 Task: Reply All to email with the signature Christopher Carter with the subject 'Request for a discount' from softage.1@softage.net with the message 'I would appreciate it if you could review the project proposal and provide feedback.'
Action: Mouse moved to (1252, 207)
Screenshot: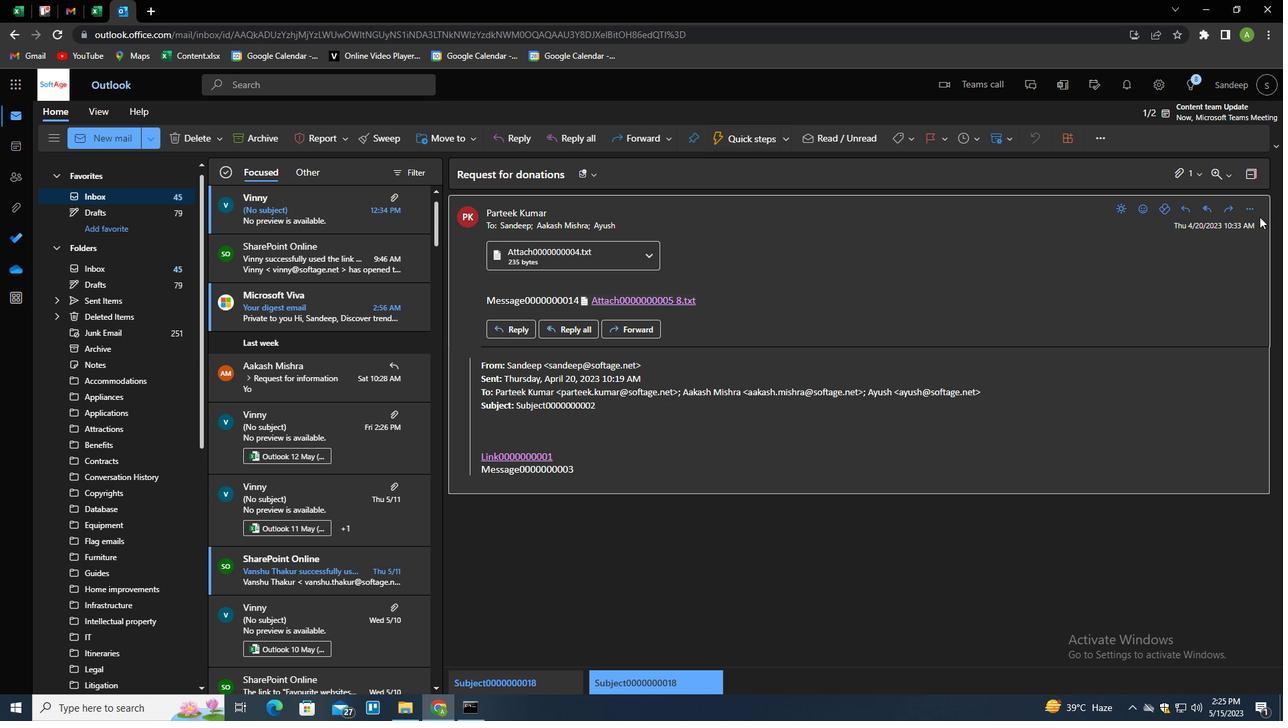 
Action: Mouse pressed left at (1252, 207)
Screenshot: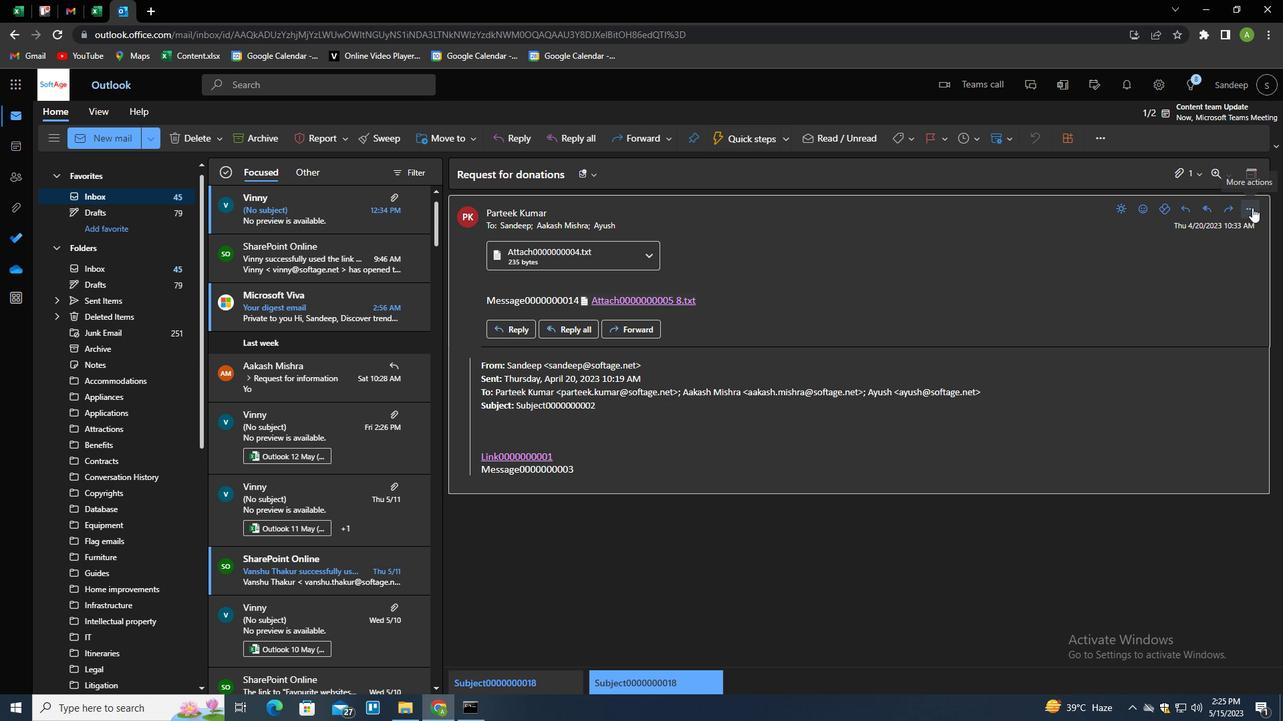 
Action: Mouse moved to (1173, 252)
Screenshot: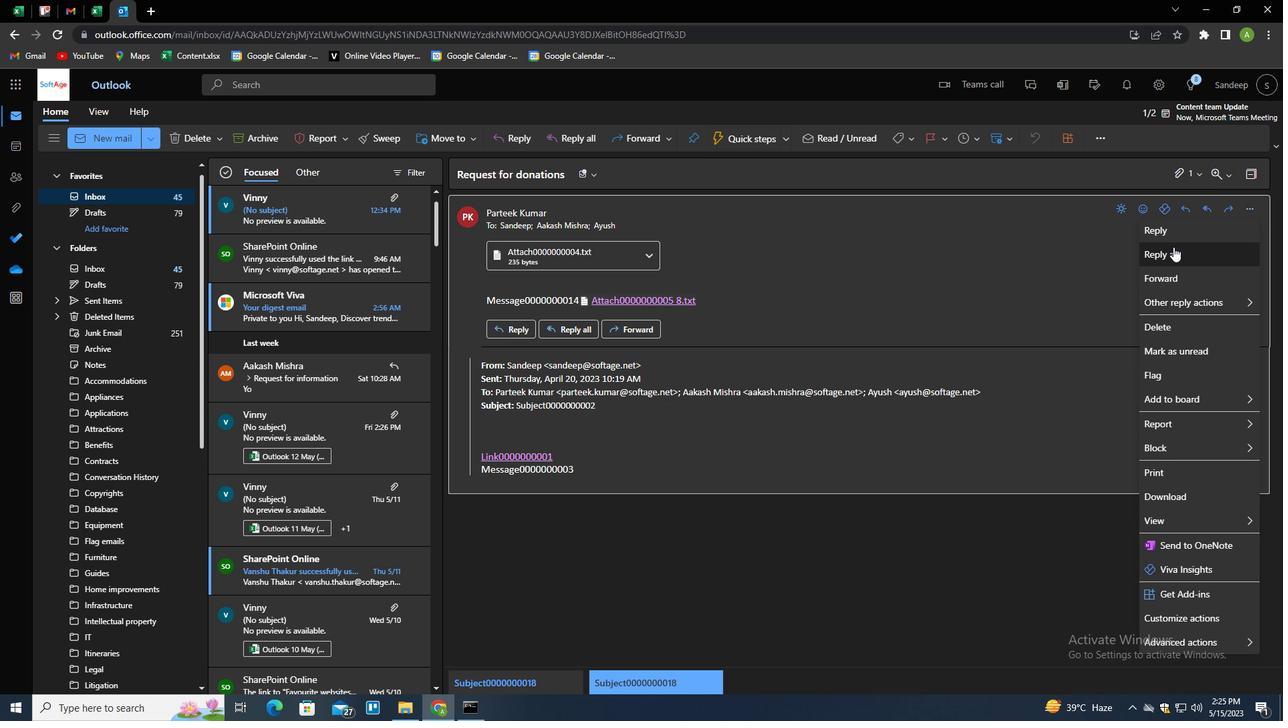 
Action: Mouse pressed left at (1173, 252)
Screenshot: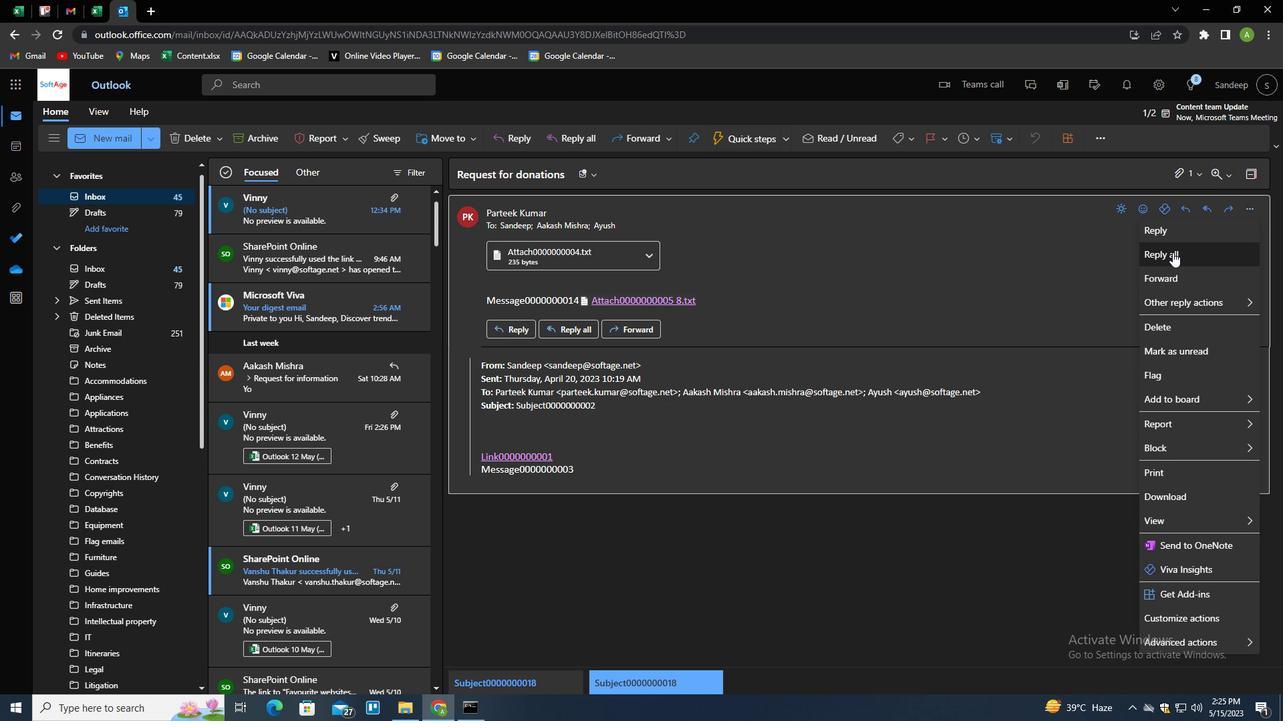 
Action: Mouse moved to (468, 377)
Screenshot: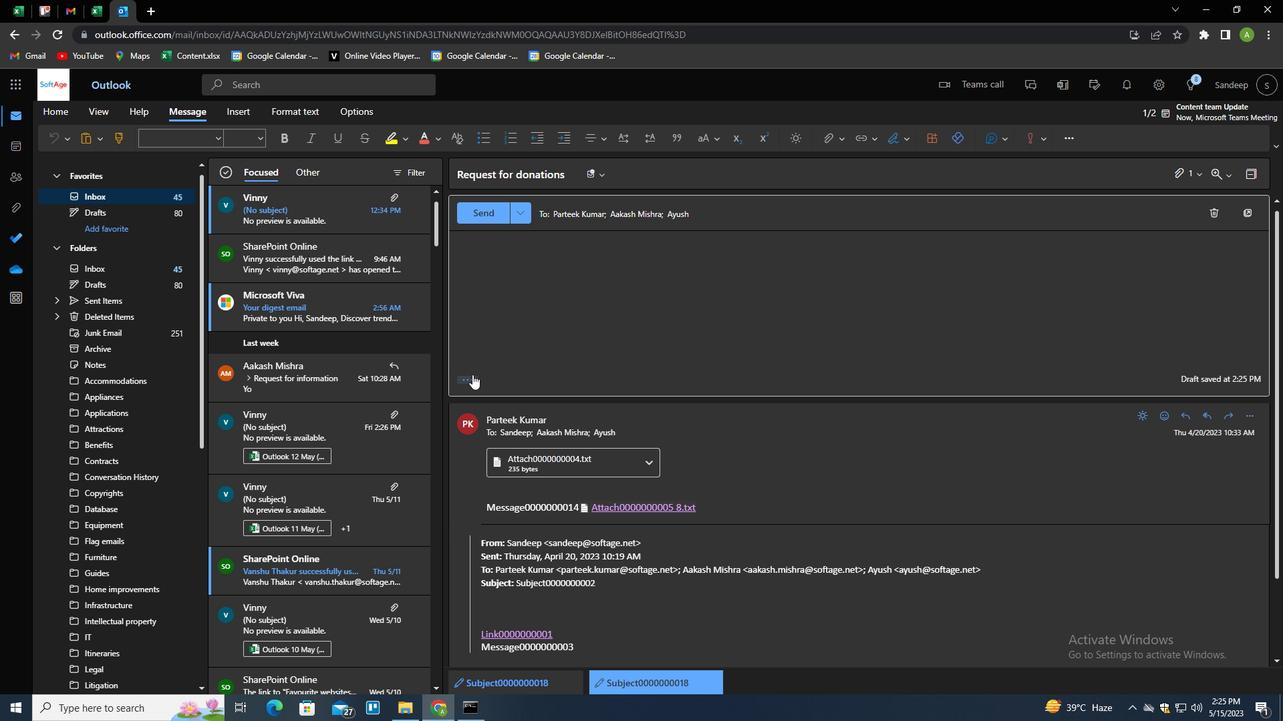 
Action: Mouse pressed left at (468, 377)
Screenshot: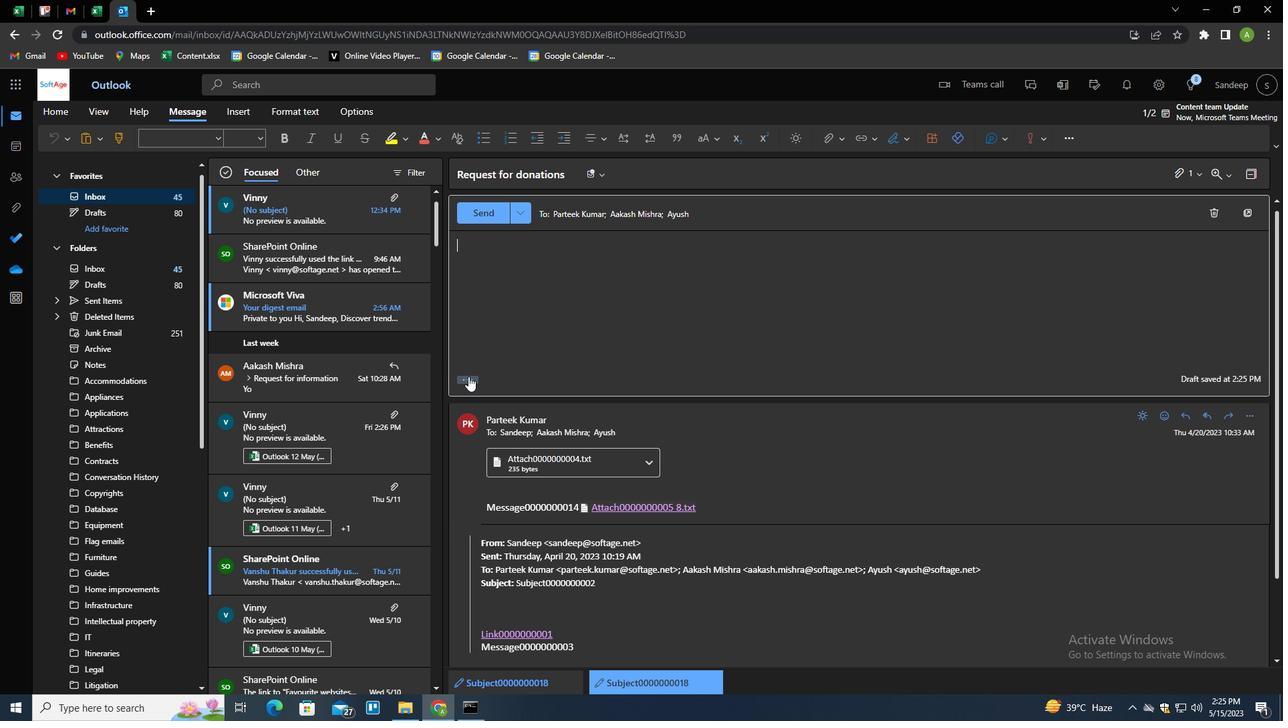 
Action: Mouse moved to (627, 348)
Screenshot: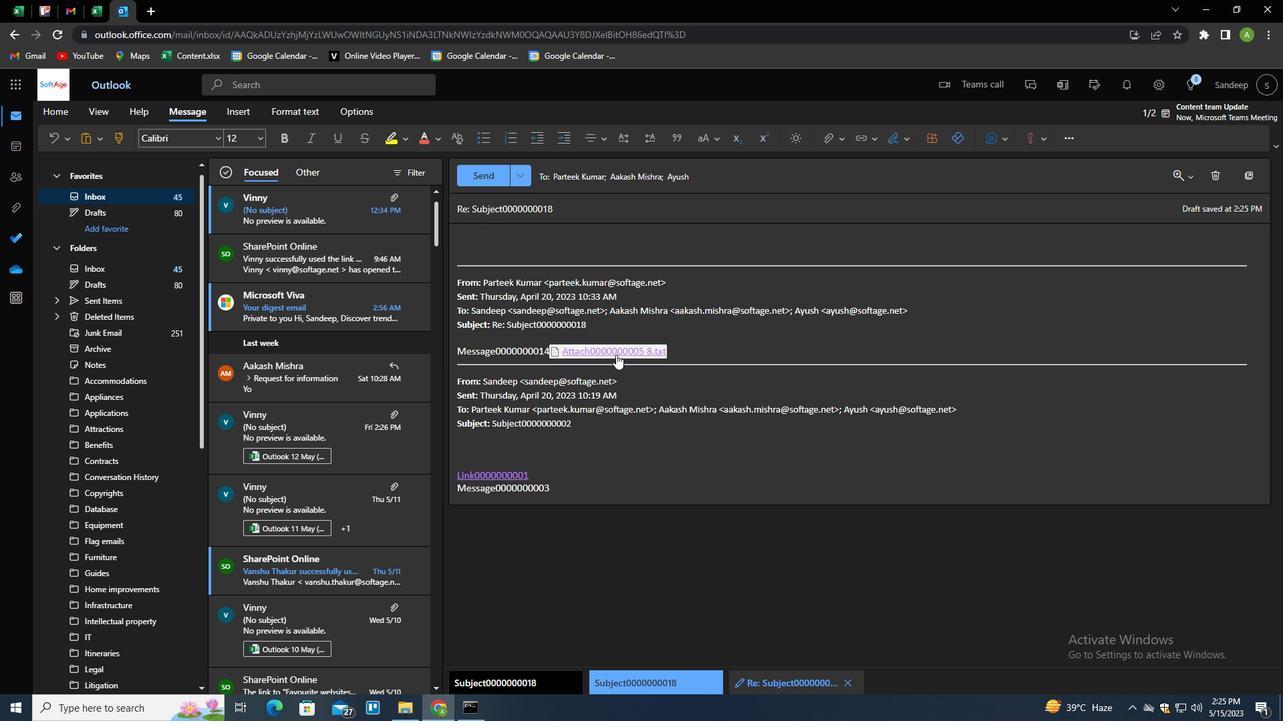 
Action: Mouse scrolled (627, 348) with delta (0, 0)
Screenshot: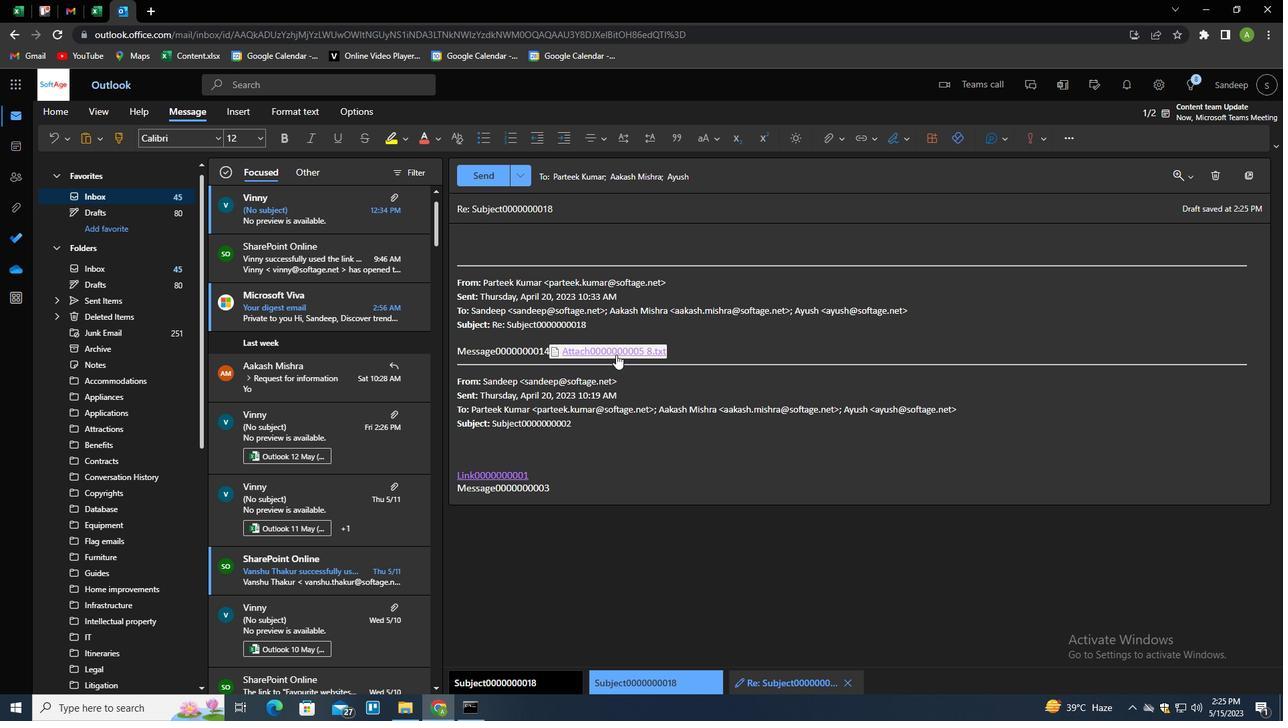 
Action: Mouse moved to (899, 143)
Screenshot: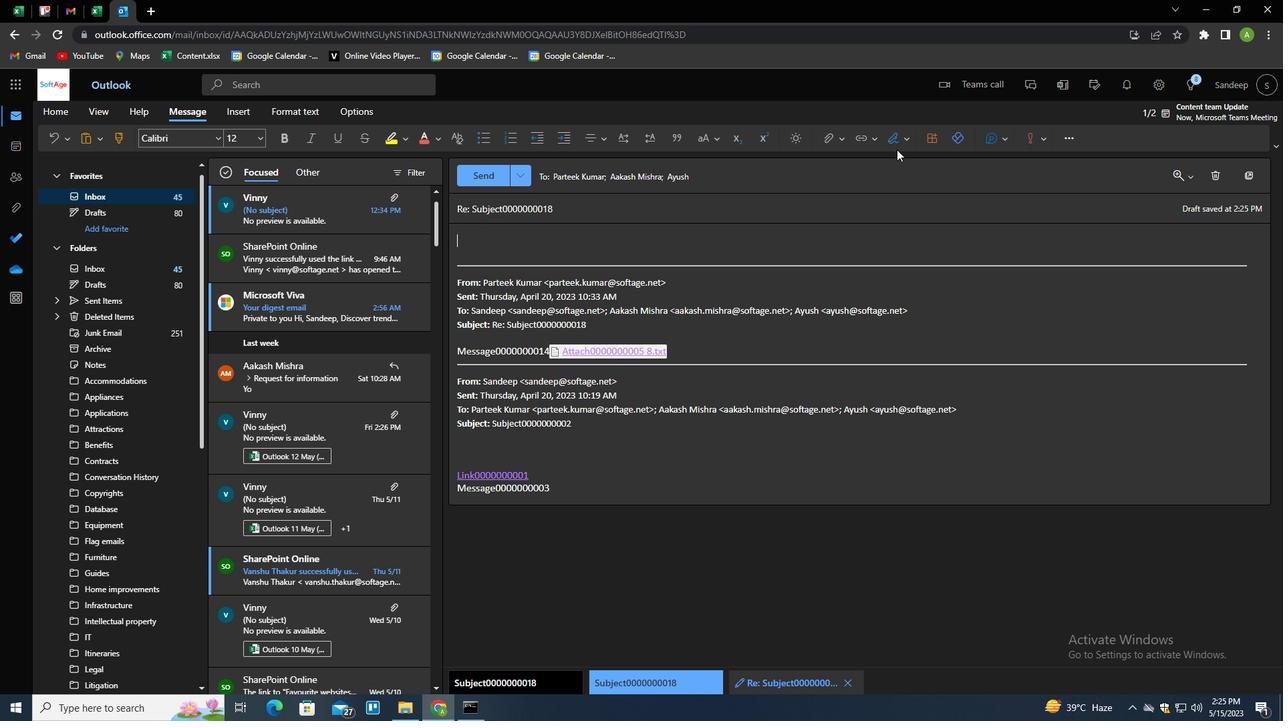 
Action: Mouse pressed left at (899, 143)
Screenshot: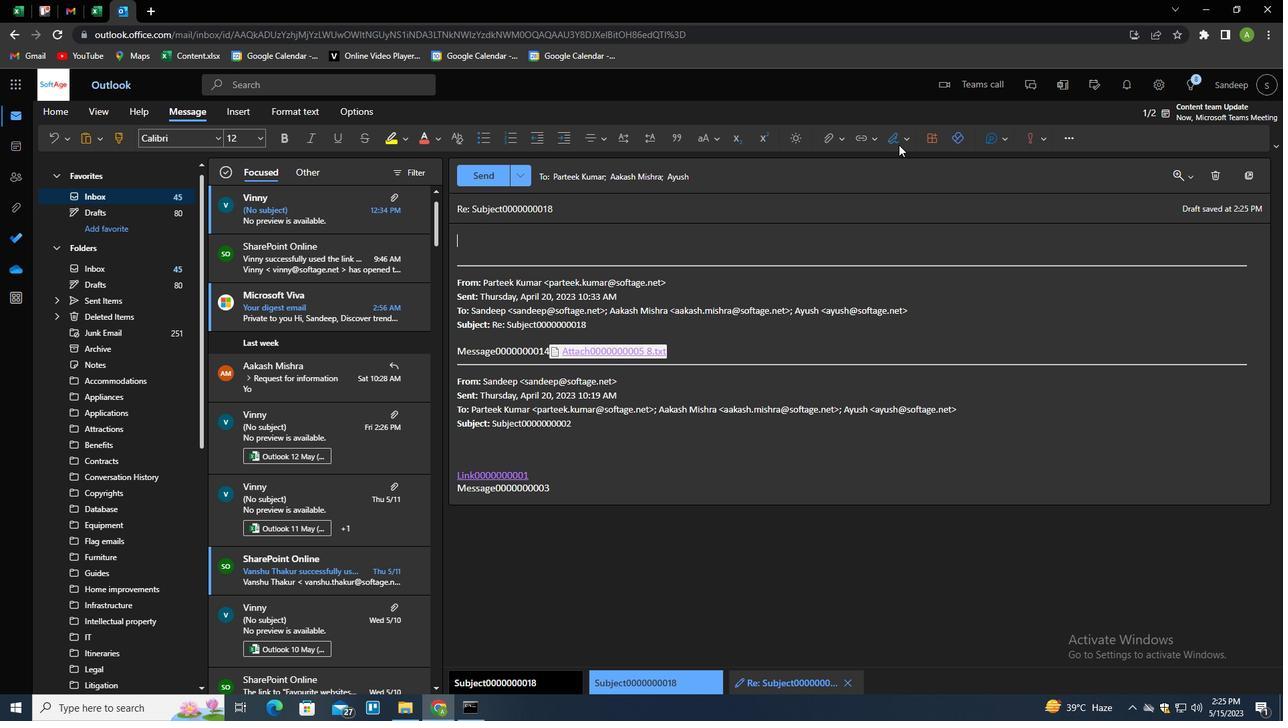 
Action: Mouse moved to (889, 194)
Screenshot: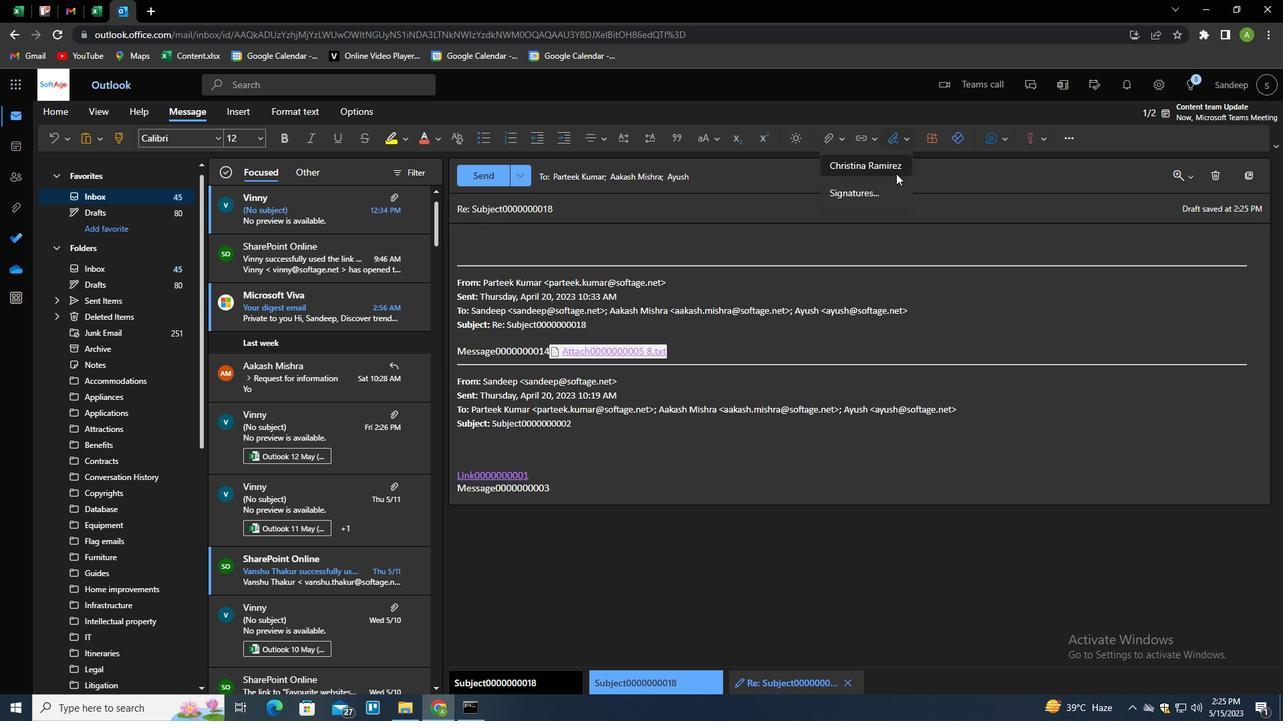 
Action: Mouse pressed left at (889, 194)
Screenshot: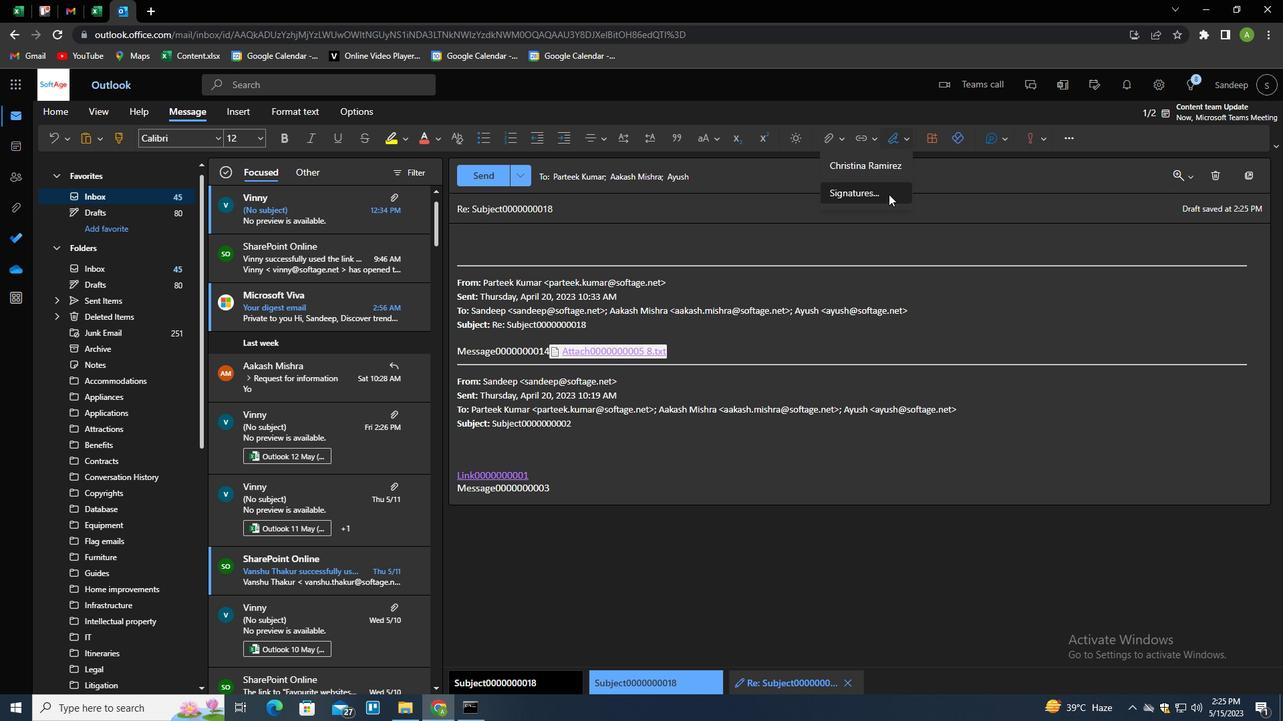 
Action: Mouse moved to (898, 240)
Screenshot: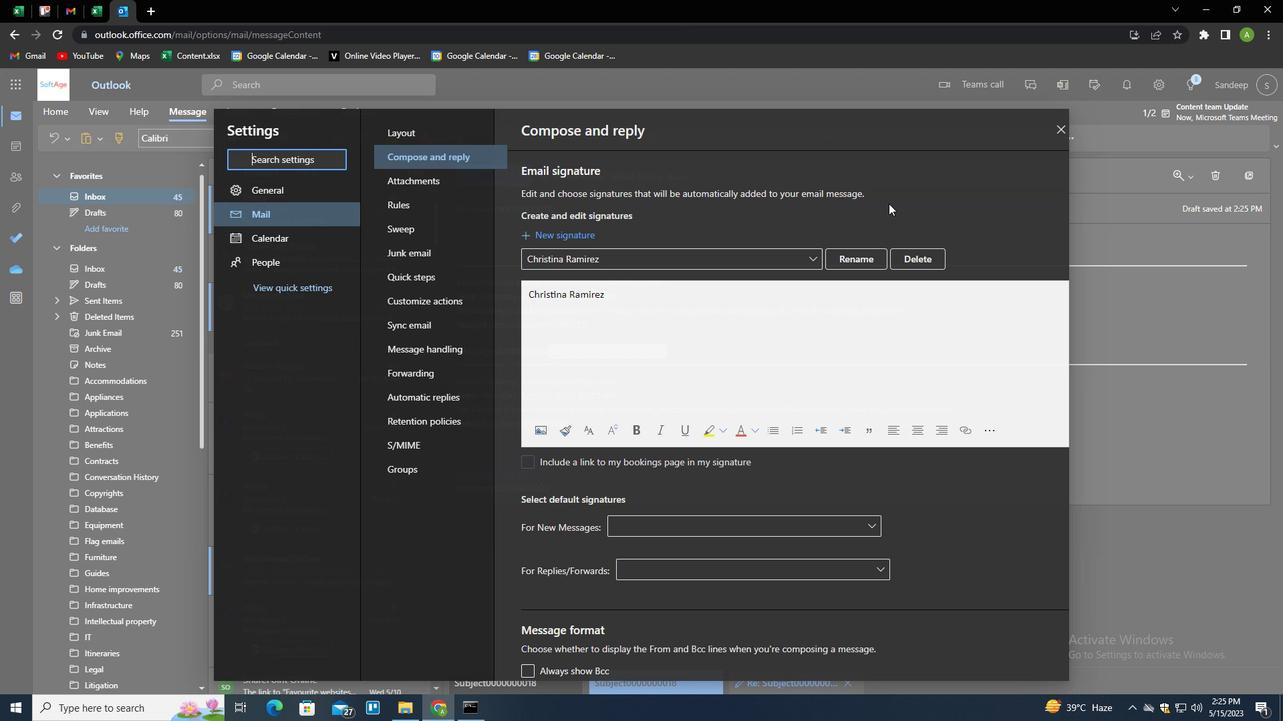 
Action: Mouse pressed left at (898, 240)
Screenshot: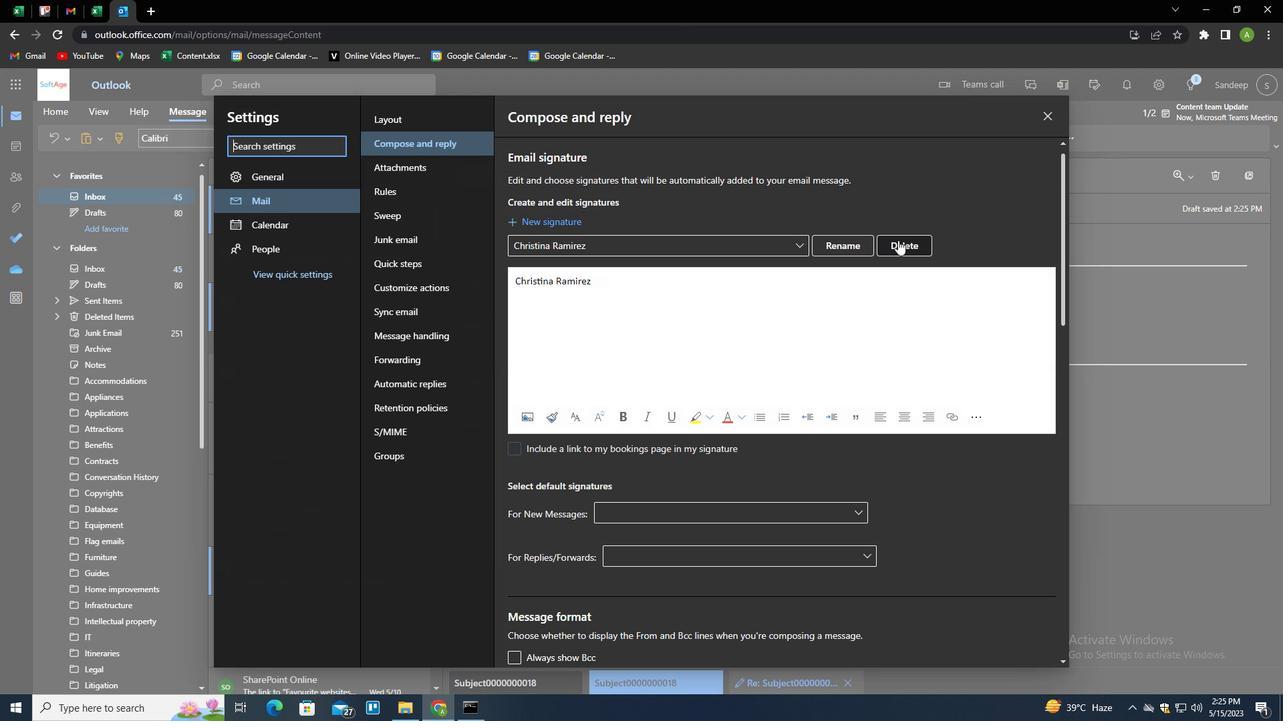 
Action: Mouse moved to (899, 241)
Screenshot: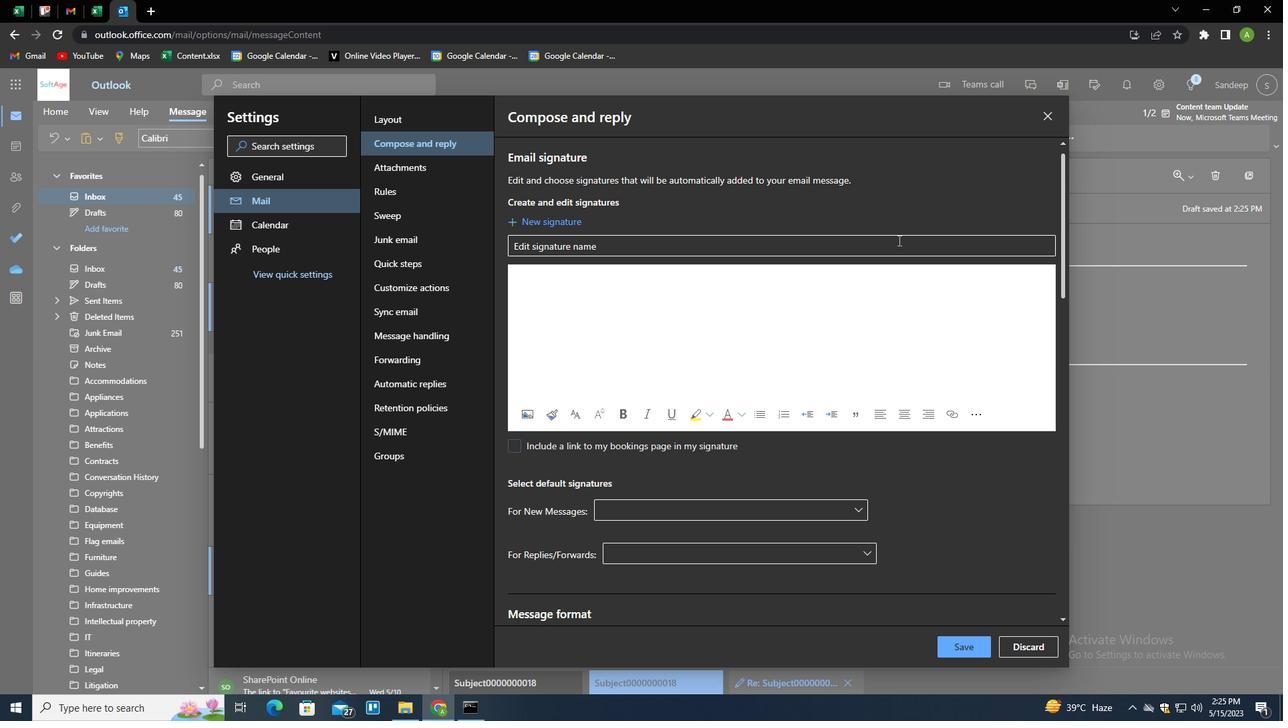 
Action: Mouse pressed left at (899, 241)
Screenshot: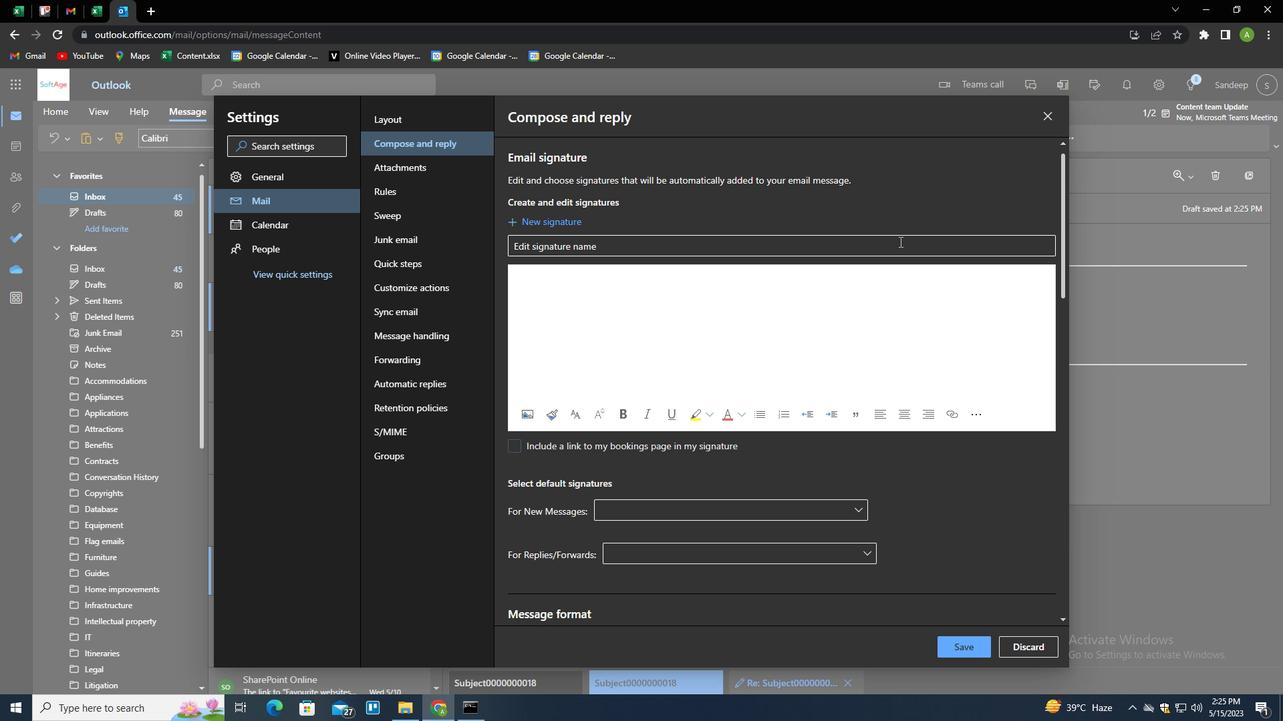 
Action: Key pressed c<Key.shift><Key.backspace><Key.shift>CHRISTOPHER<Key.space><Key.shift>CARTER<Key.tab><Key.shift>CHRISTOPHER<Key.space><Key.shift>CARTER
Screenshot: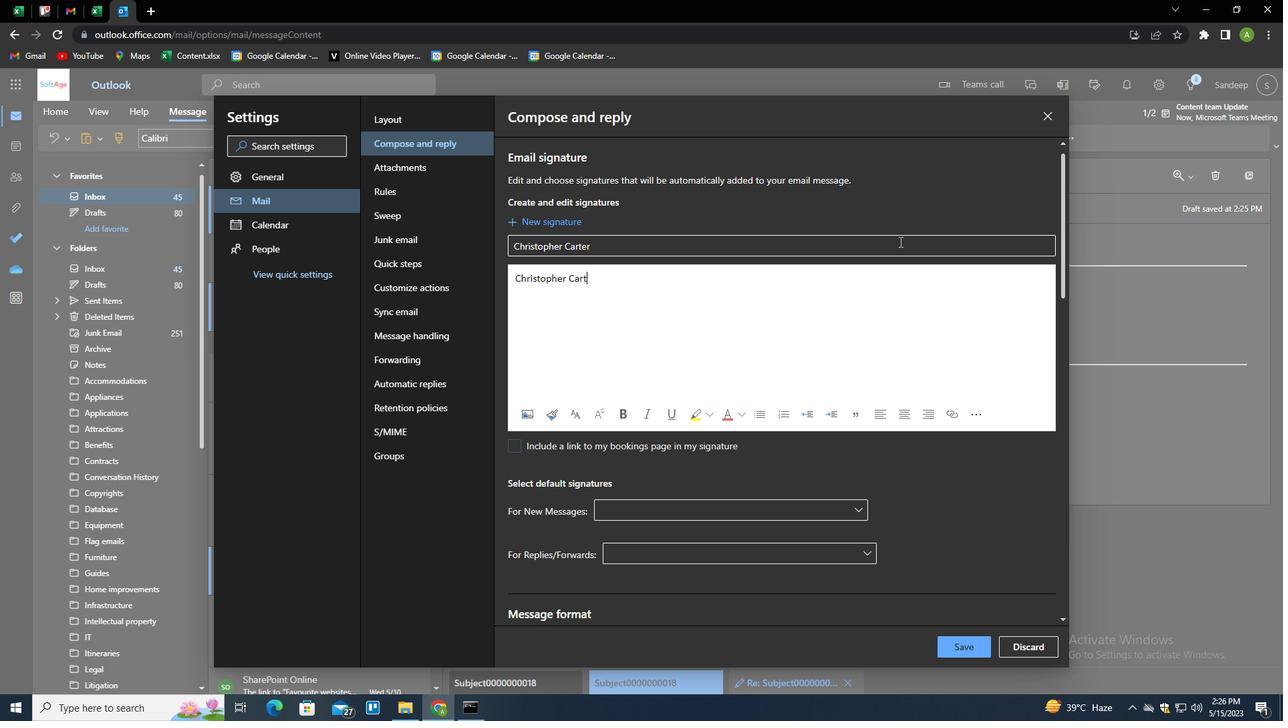 
Action: Mouse moved to (971, 645)
Screenshot: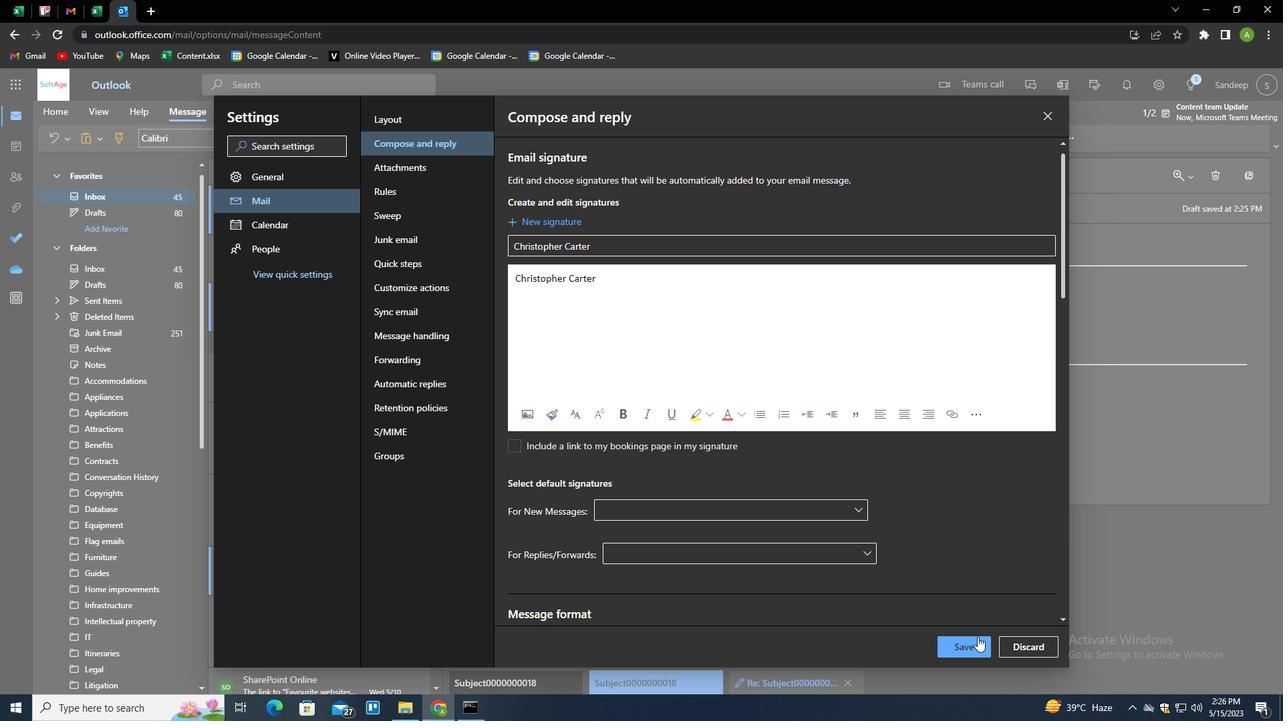 
Action: Mouse pressed left at (971, 645)
Screenshot: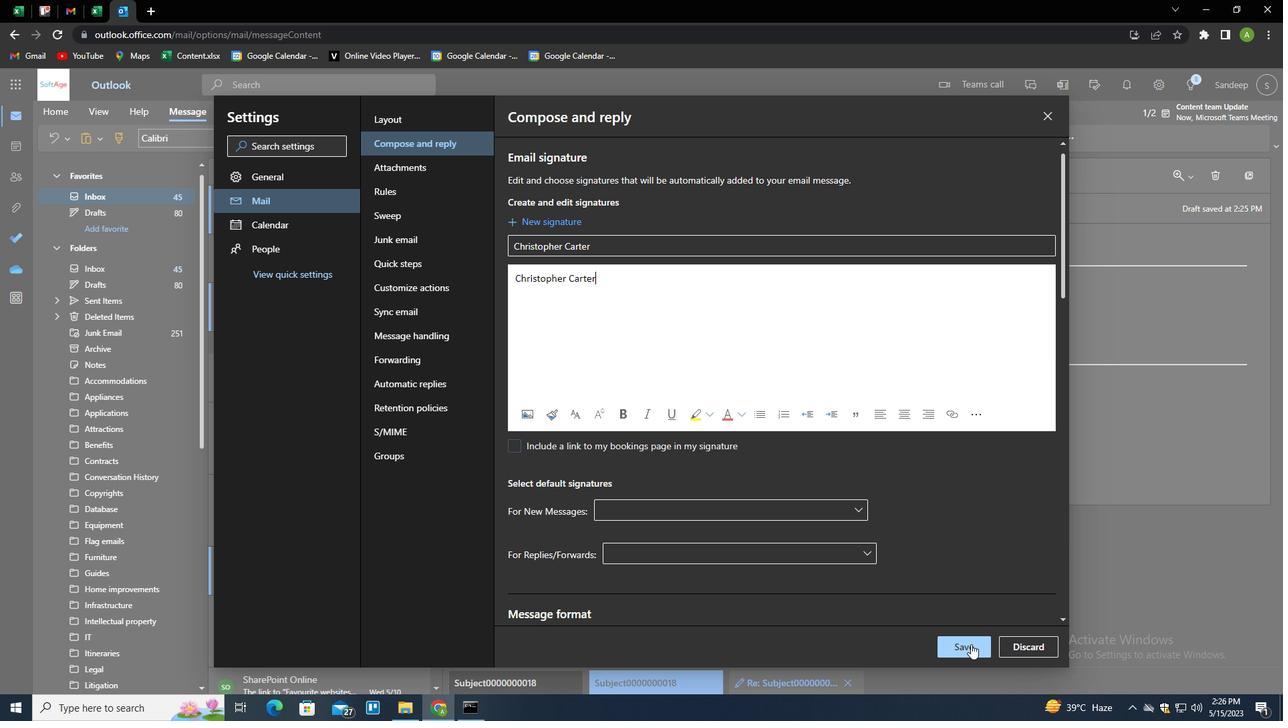 
Action: Mouse moved to (1112, 319)
Screenshot: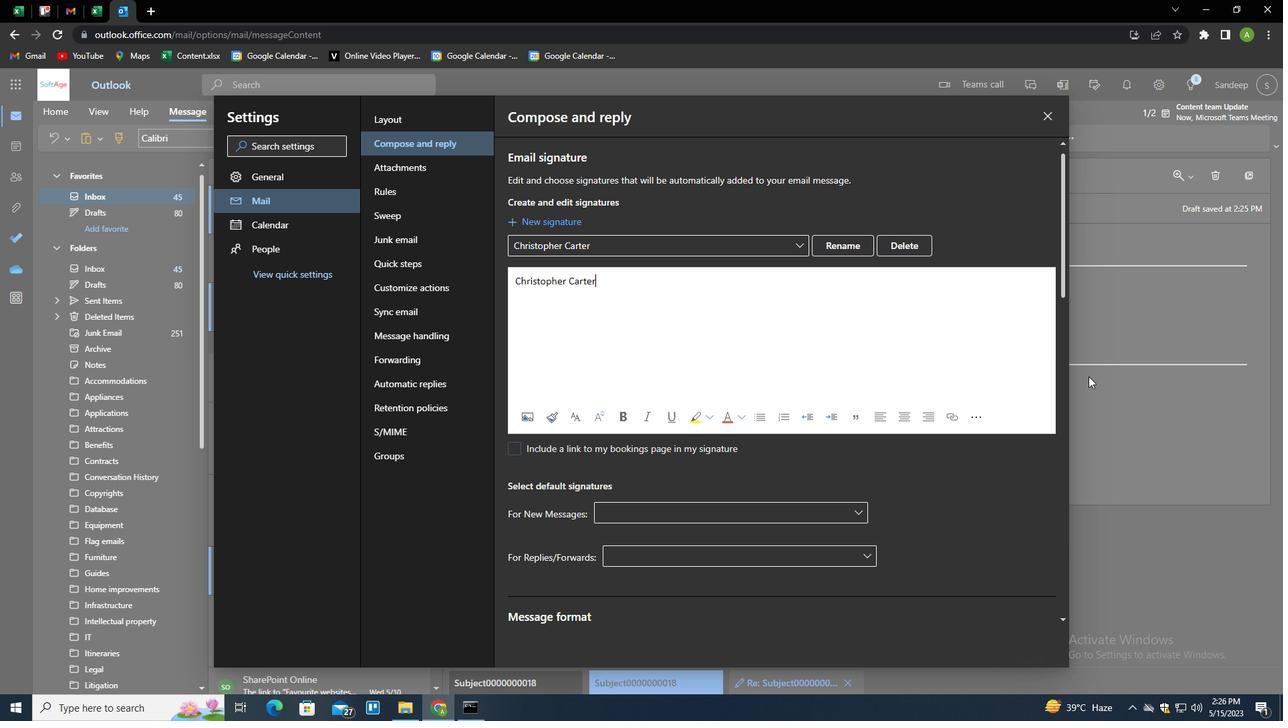 
Action: Mouse pressed left at (1112, 319)
Screenshot: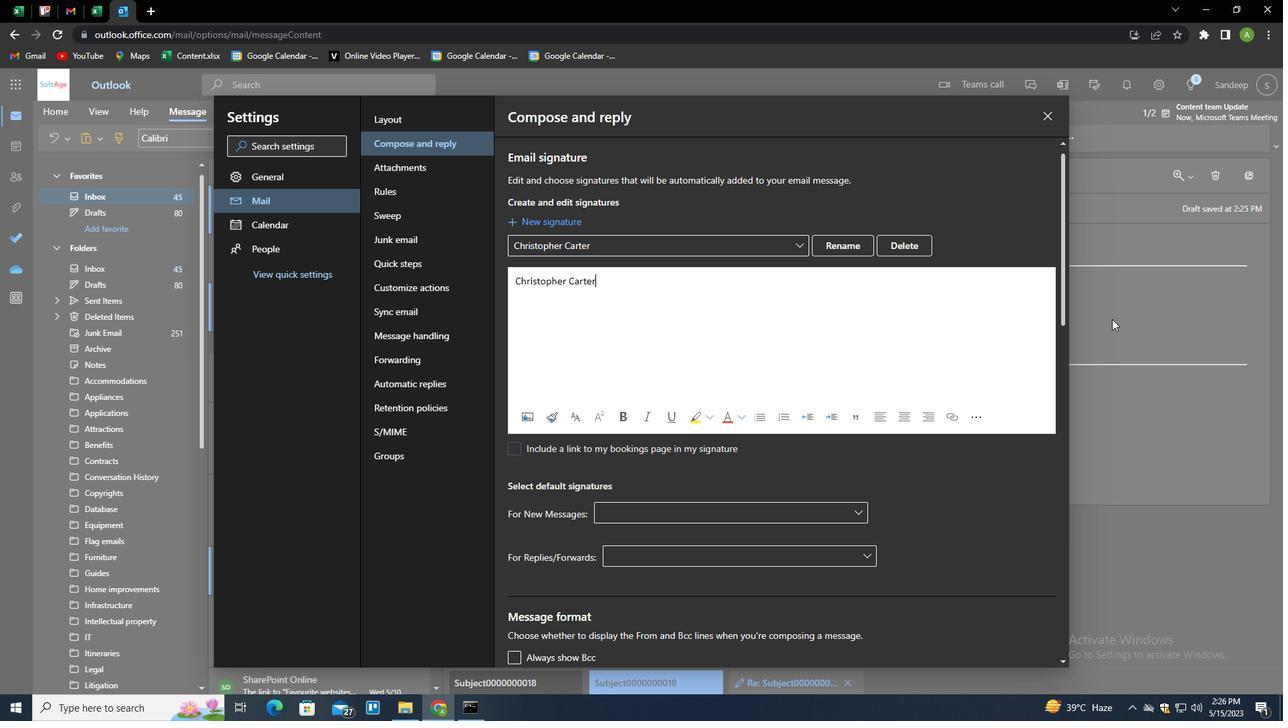 
Action: Mouse moved to (898, 133)
Screenshot: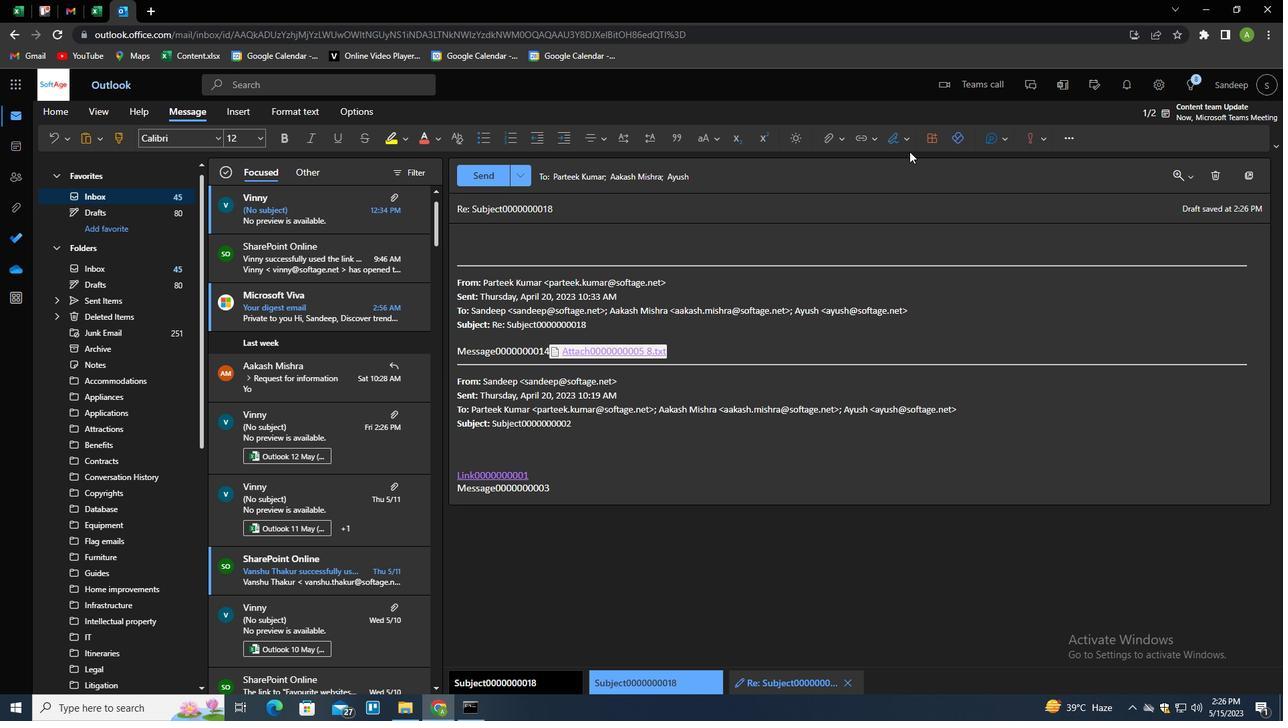 
Action: Mouse pressed left at (898, 133)
Screenshot: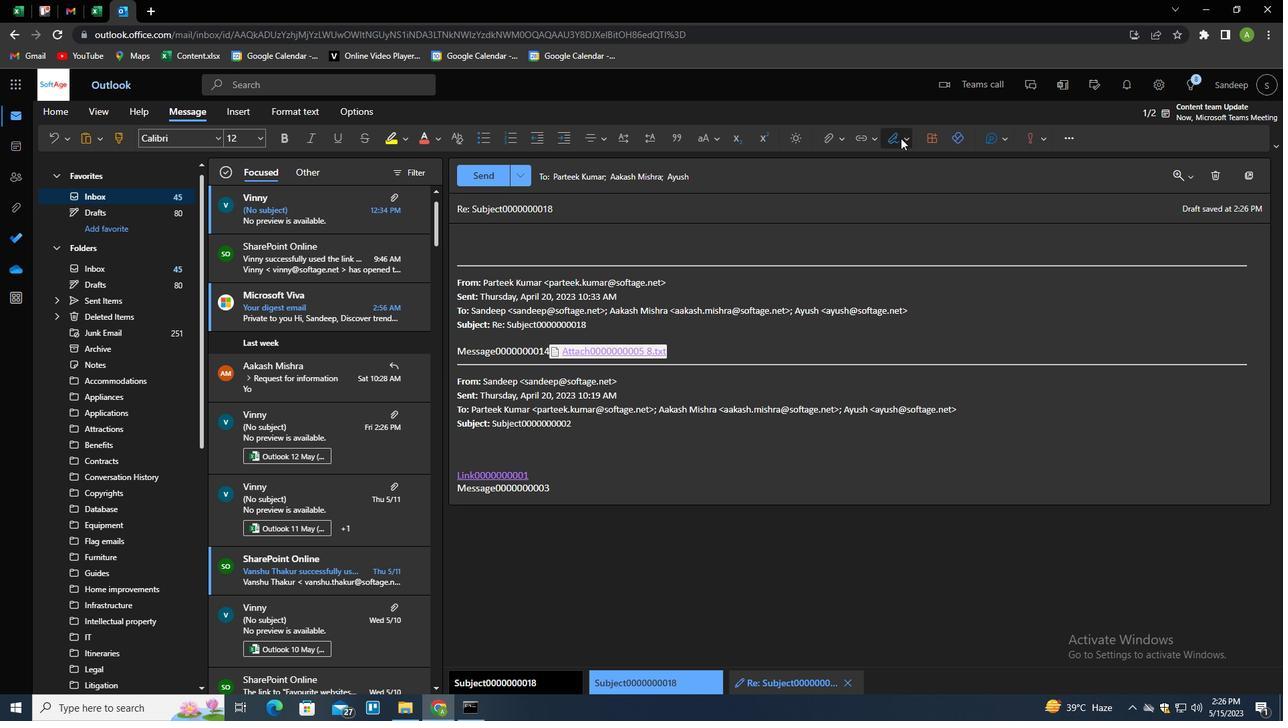 
Action: Mouse moved to (878, 163)
Screenshot: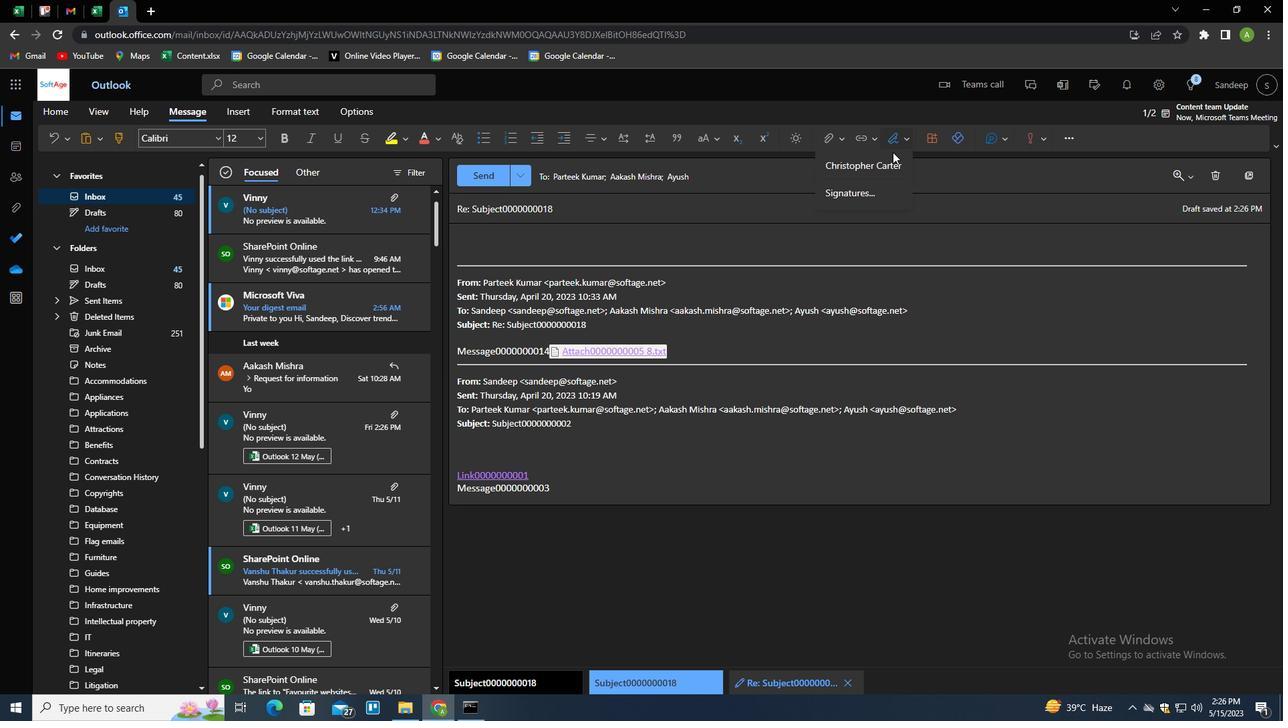 
Action: Mouse pressed left at (878, 163)
Screenshot: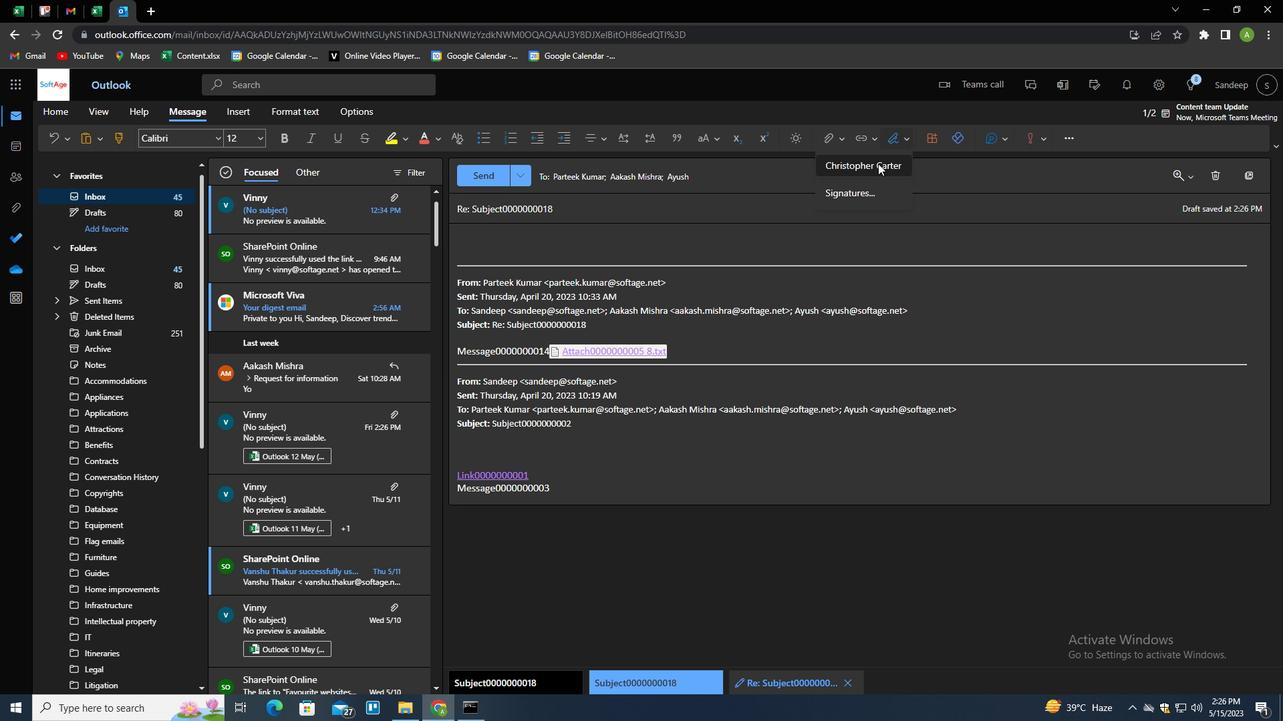 
Action: Mouse moved to (519, 211)
Screenshot: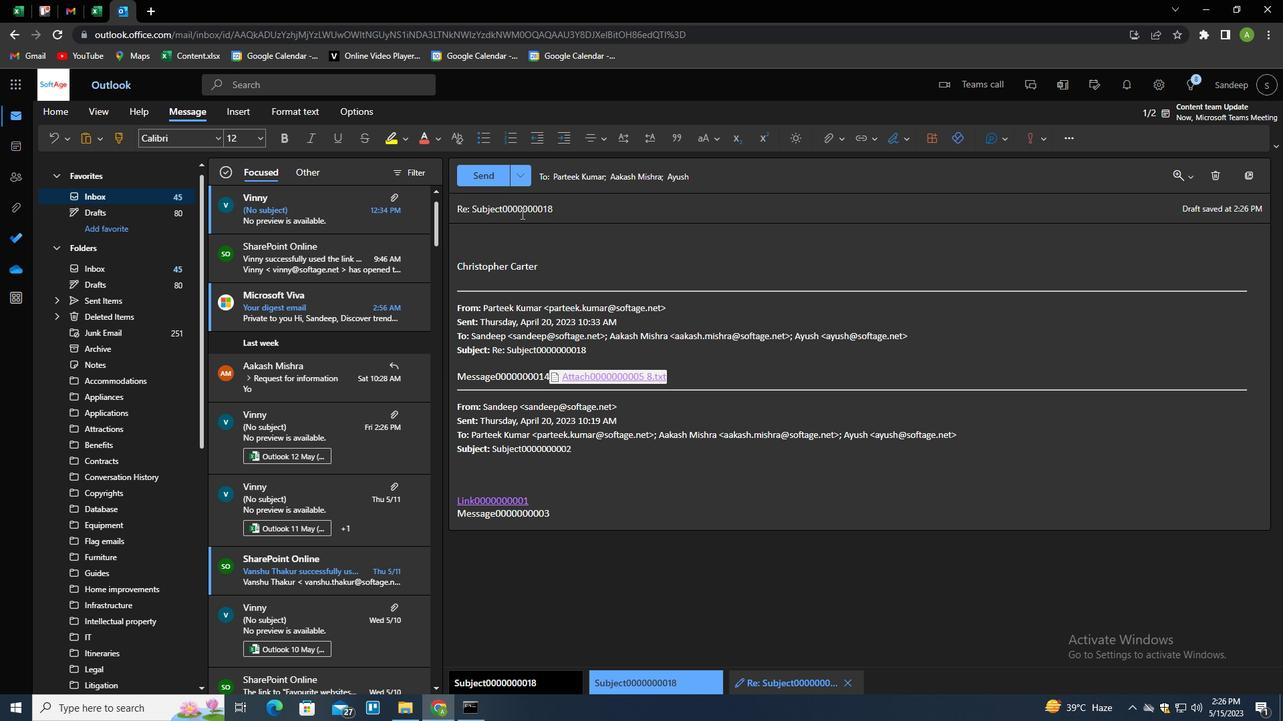 
Action: Mouse pressed left at (519, 211)
Screenshot: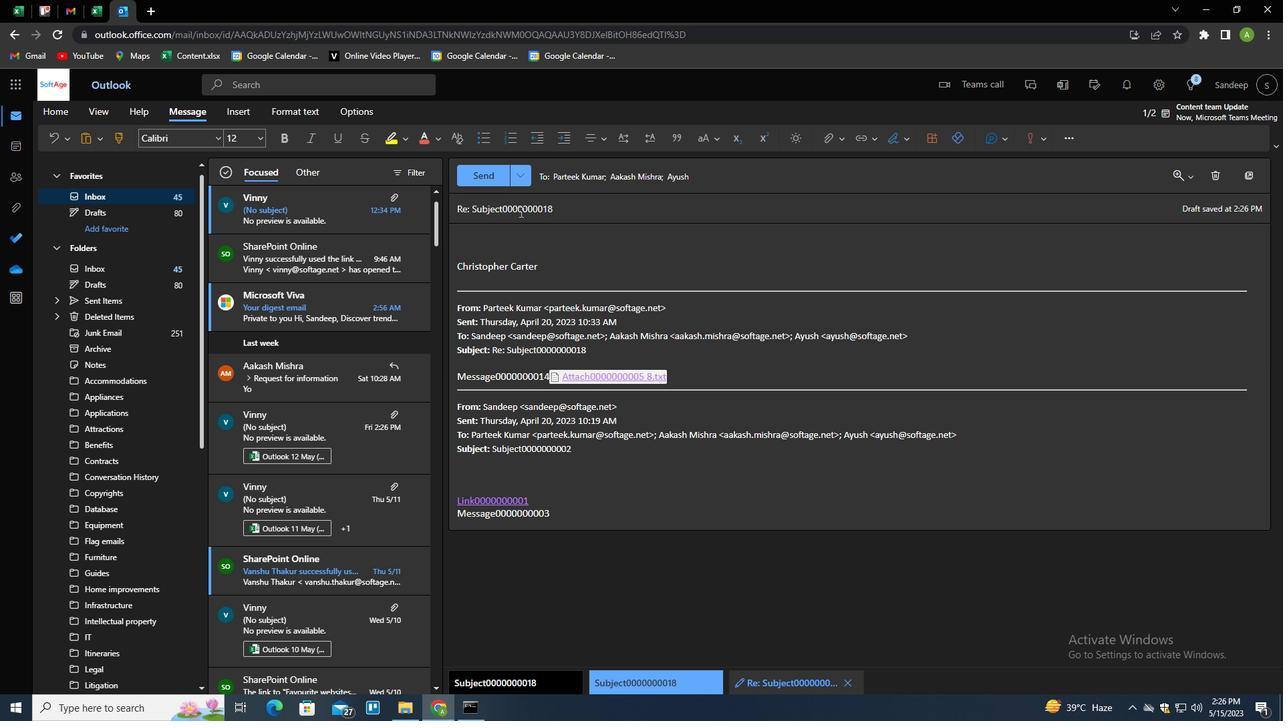
Action: Mouse pressed left at (519, 211)
Screenshot: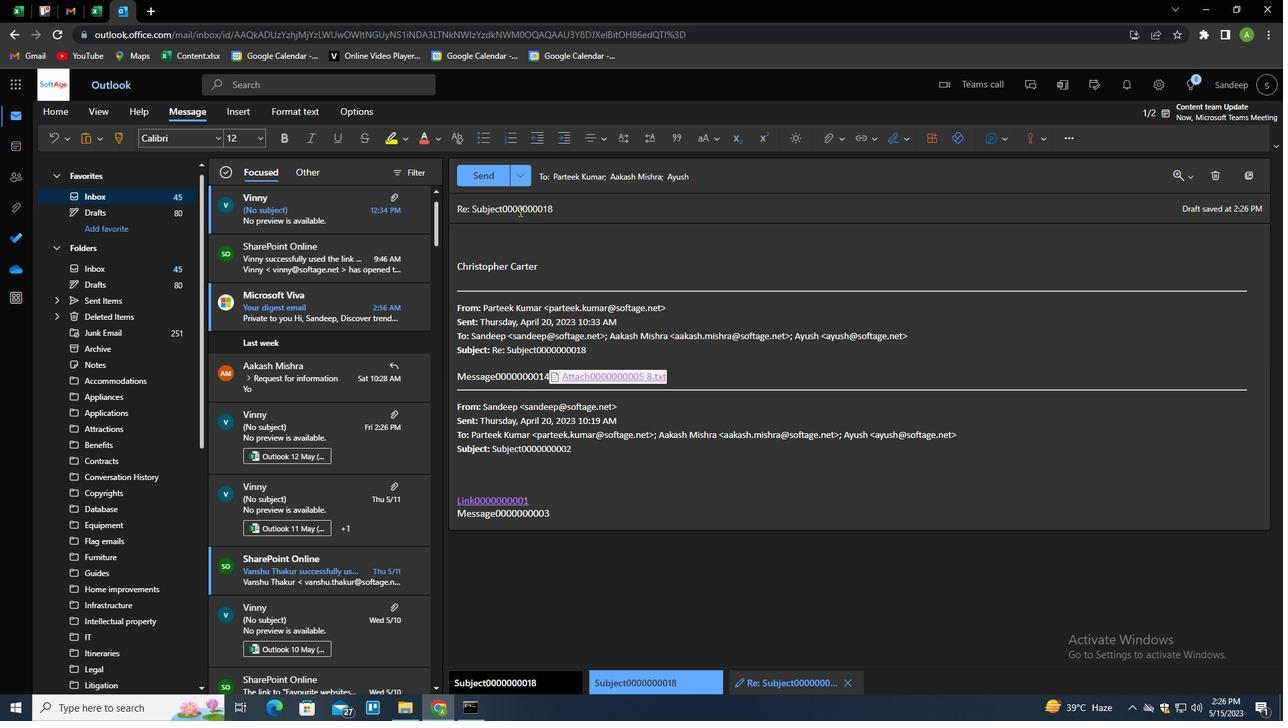
Action: Mouse pressed left at (519, 211)
Screenshot: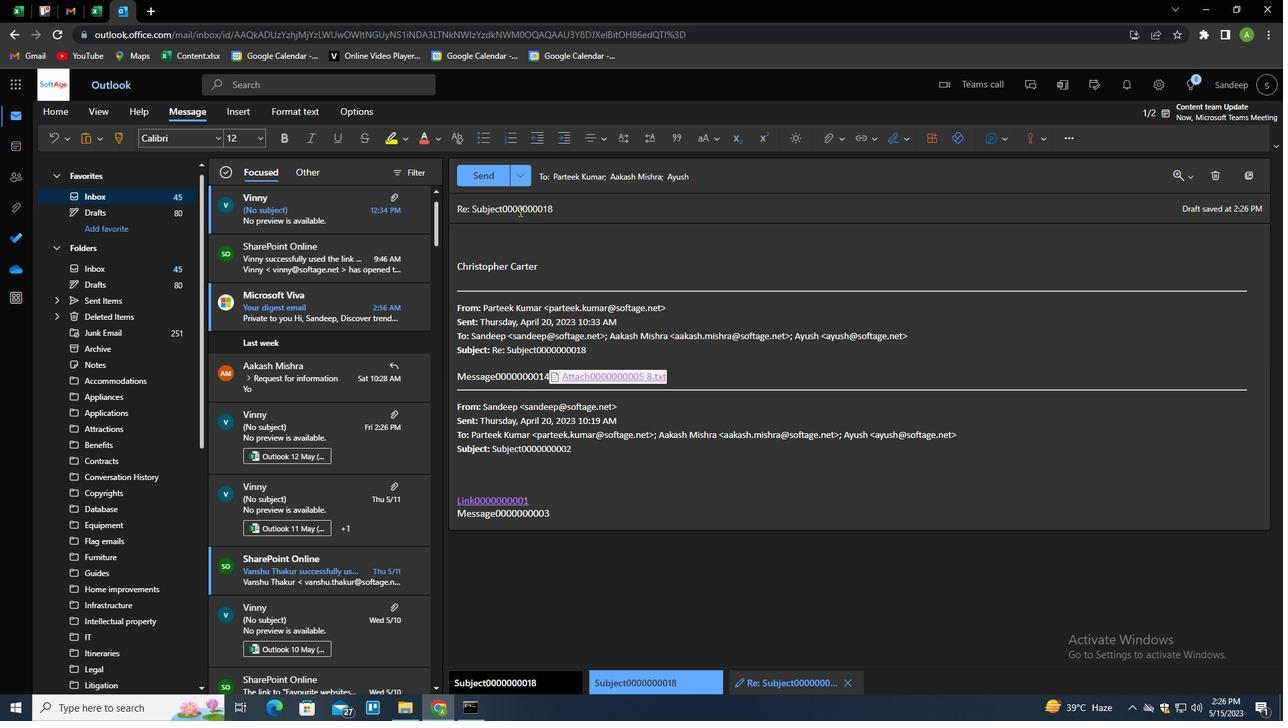 
Action: Key pressed <Key.shift>REFQ<Key.backspace><Key.backspace>QUEST<Key.space>FOR<Key.space>A<Key.space>DISCOUNT<Key.tab><Key.shift>I<Key.space>WOULD<Key.space>APPRECIATE<Key.space>IT<Key.space>IF<Key.space>YOU<Key.space>COULD<Key.space>REVIEW<Key.space>THE<Key.space>PROJECT<Key.space>PROPOSAL<Key.space>AND<Key.space>PROVIDE<Key.space>FEEDBACK.
Screenshot: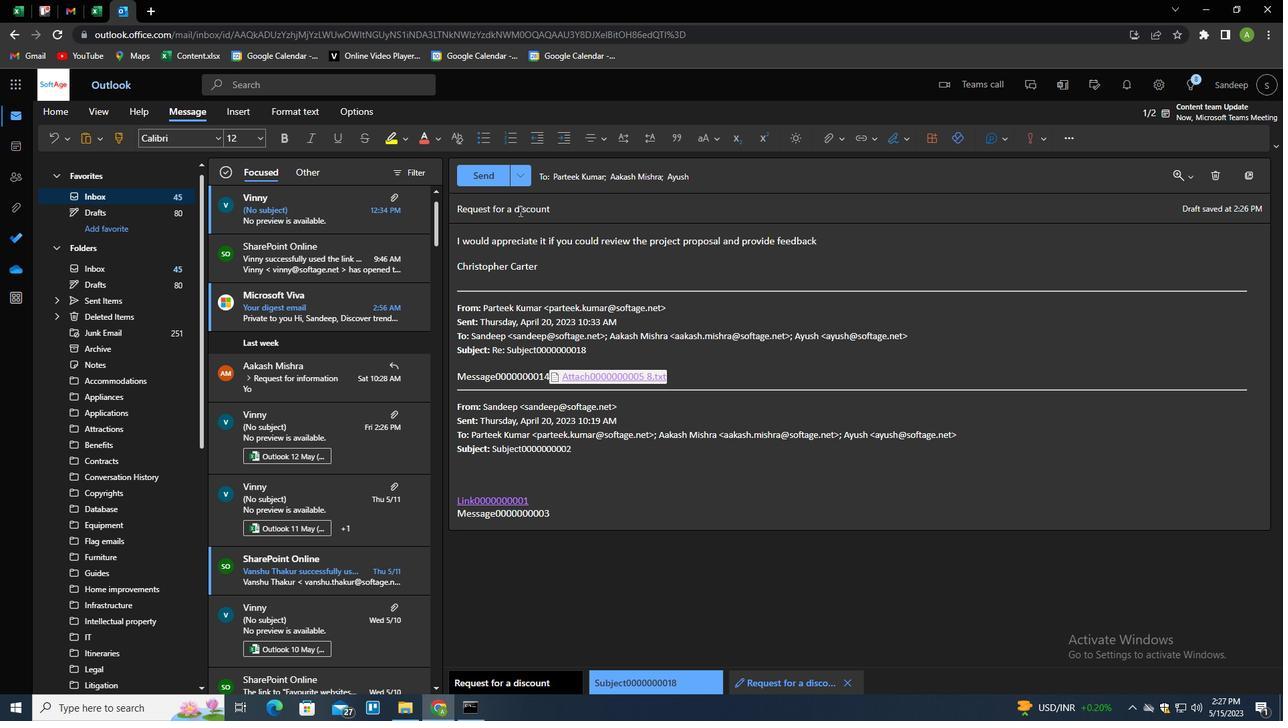 
Action: Mouse moved to (498, 180)
Screenshot: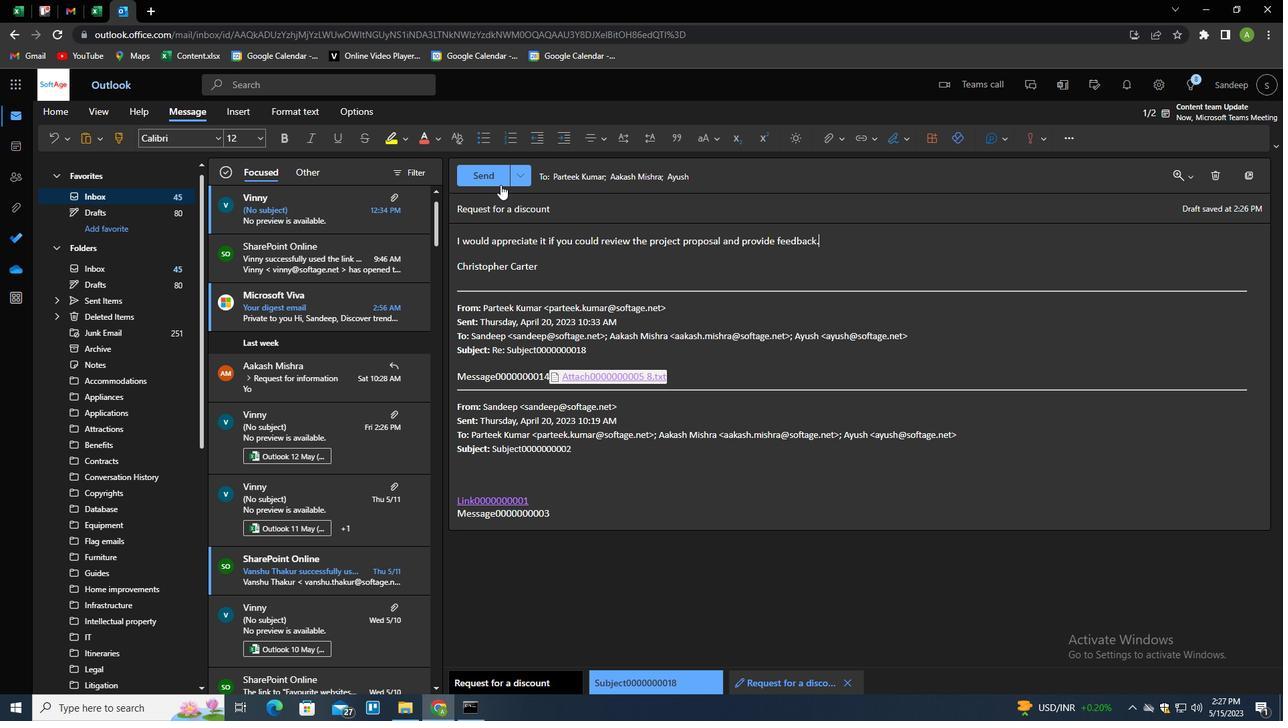 
Action: Mouse pressed left at (498, 180)
Screenshot: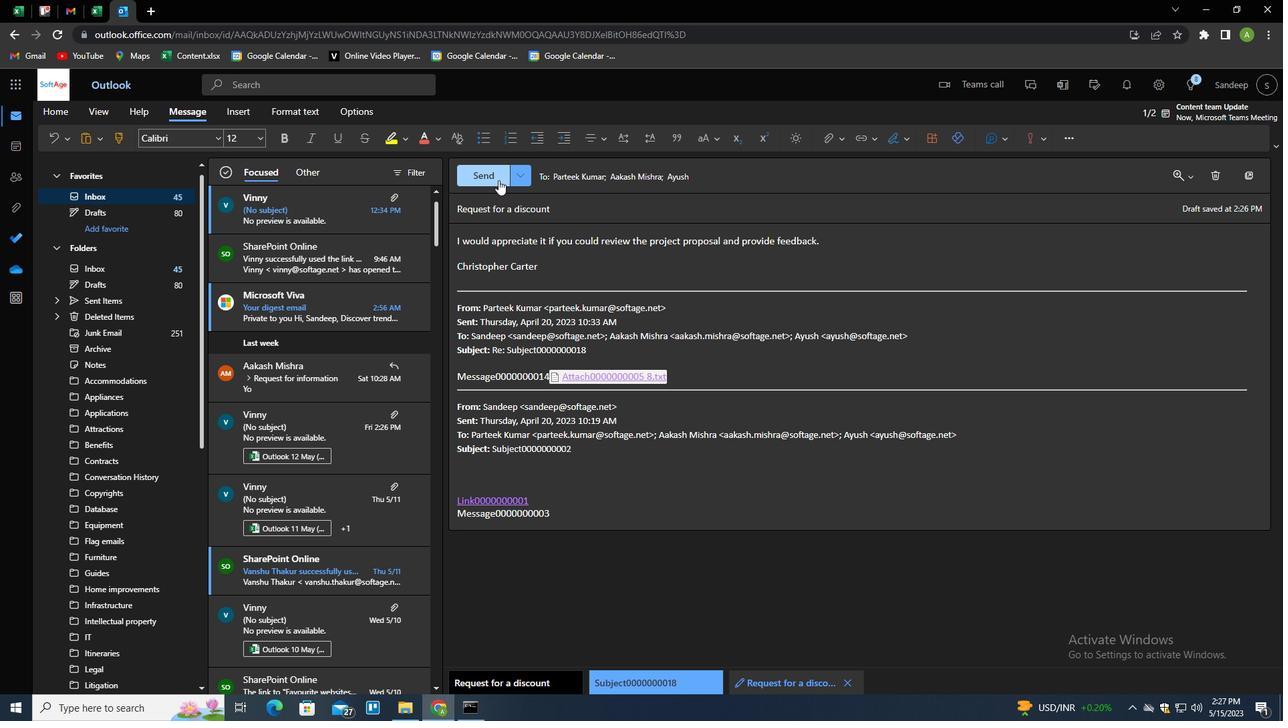
Action: Mouse moved to (698, 422)
Screenshot: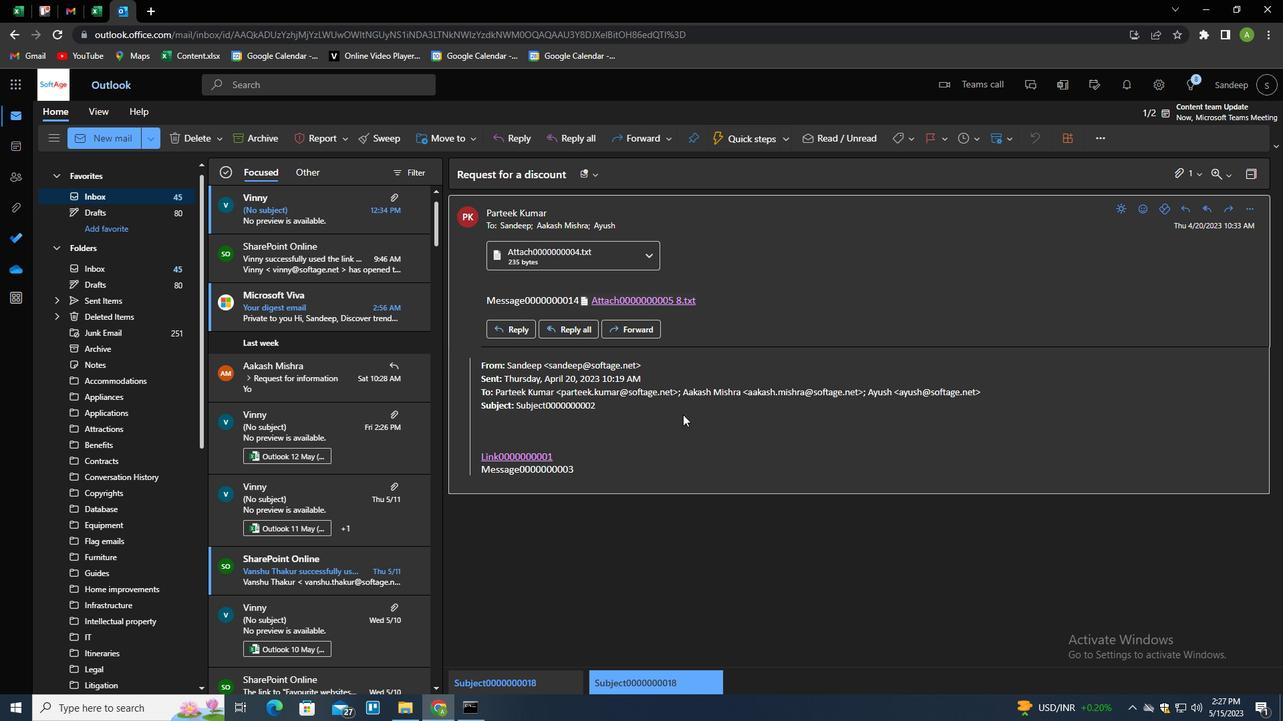 
